 Task: Create a sub task Design and Implement Solution for the task  Improve performance of the app on low-end devices in the project TreasureLine , assign it to team member softage.7@softage.net and update the status of the sub task to  Off Track , set the priority of the sub task to High.
Action: Mouse moved to (61, 217)
Screenshot: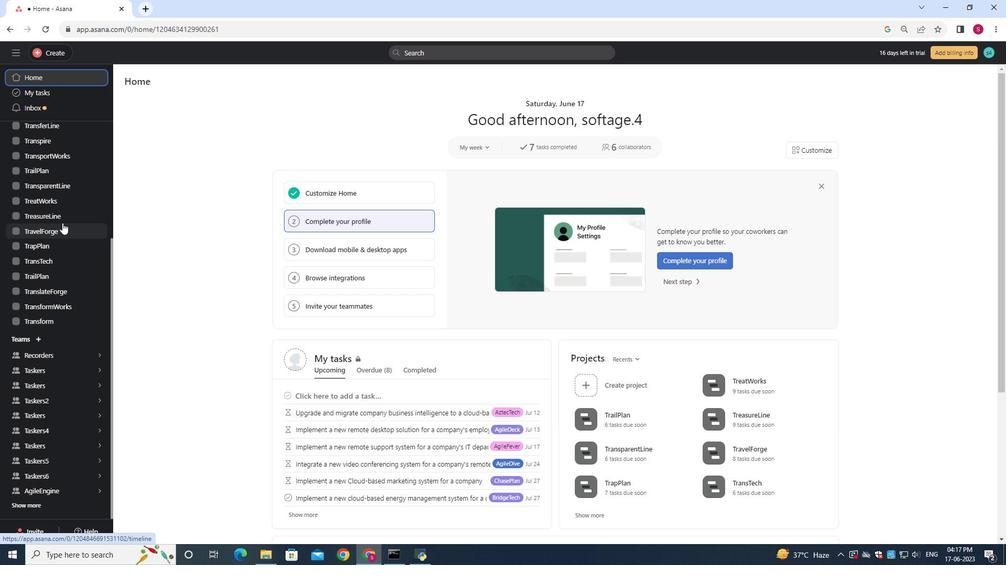 
Action: Mouse pressed left at (61, 217)
Screenshot: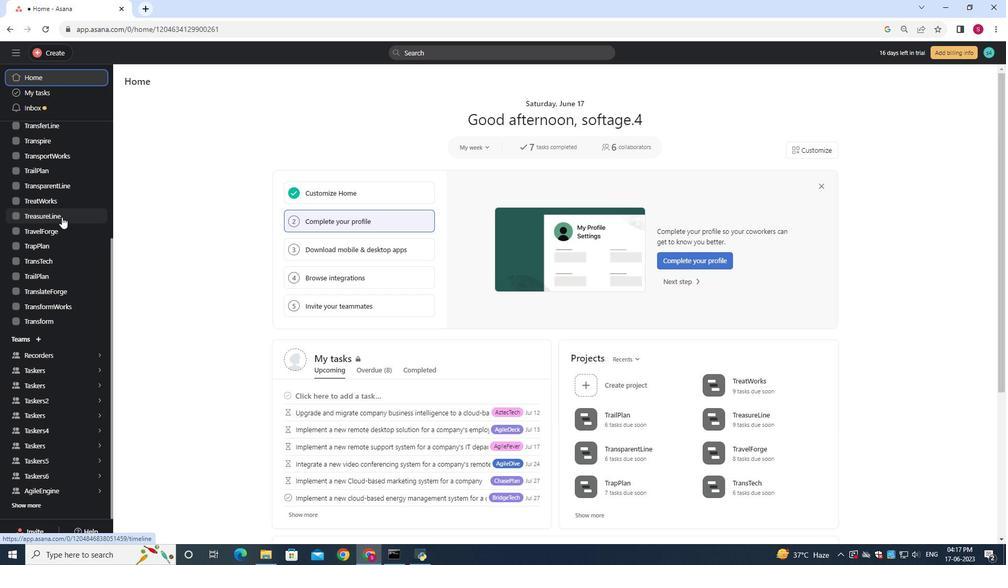 
Action: Mouse moved to (375, 232)
Screenshot: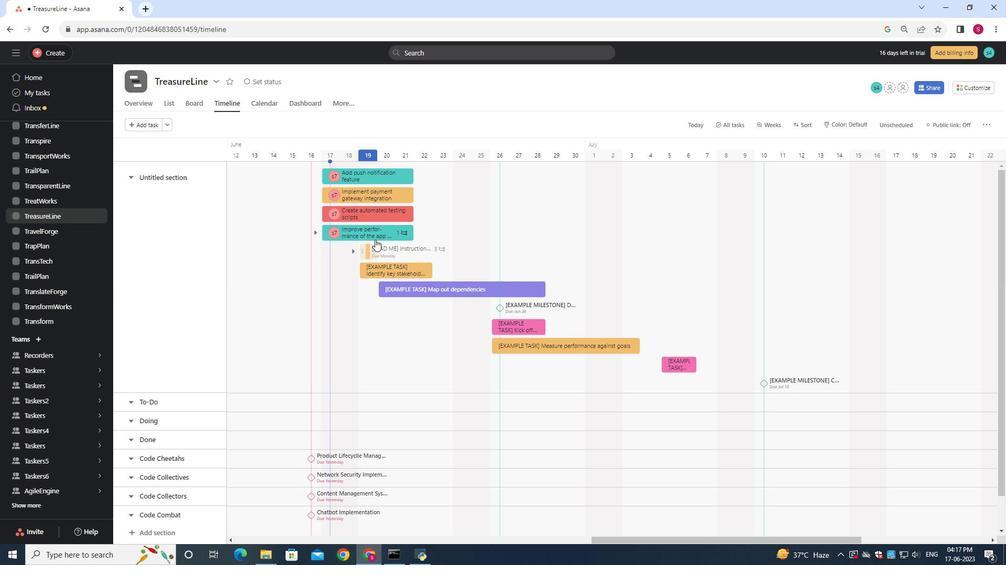 
Action: Mouse pressed left at (375, 232)
Screenshot: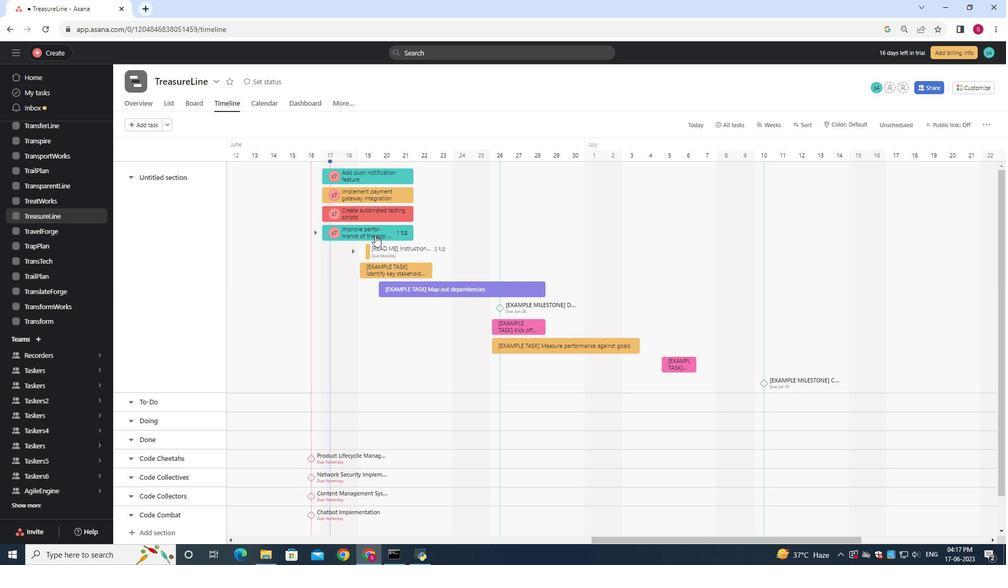 
Action: Mouse moved to (785, 339)
Screenshot: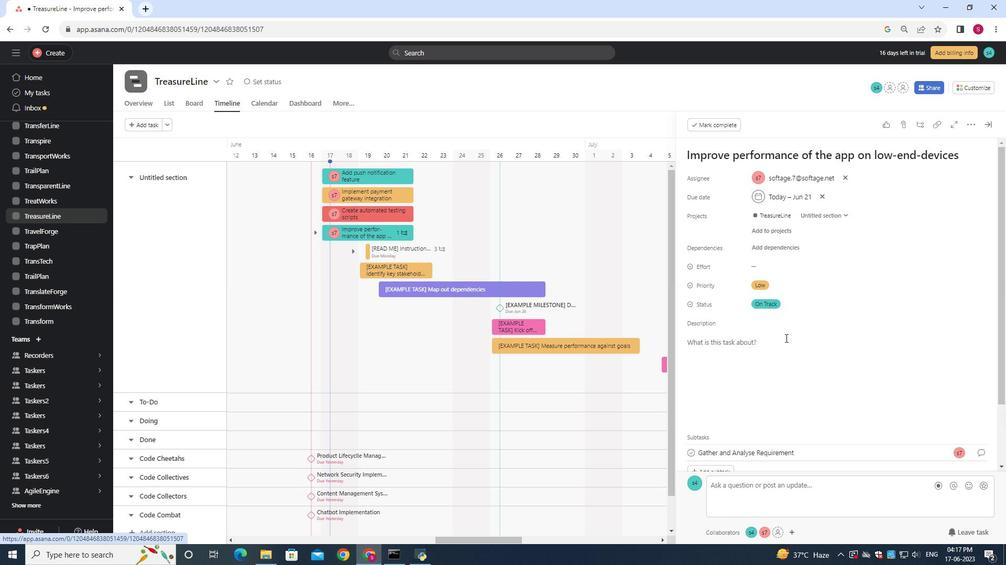 
Action: Mouse scrolled (785, 338) with delta (0, 0)
Screenshot: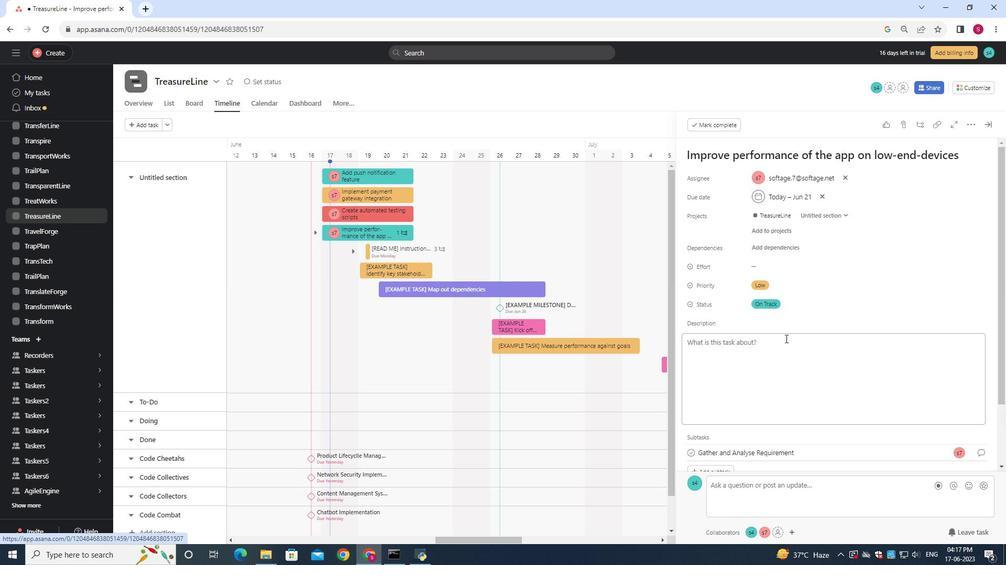 
Action: Mouse moved to (785, 340)
Screenshot: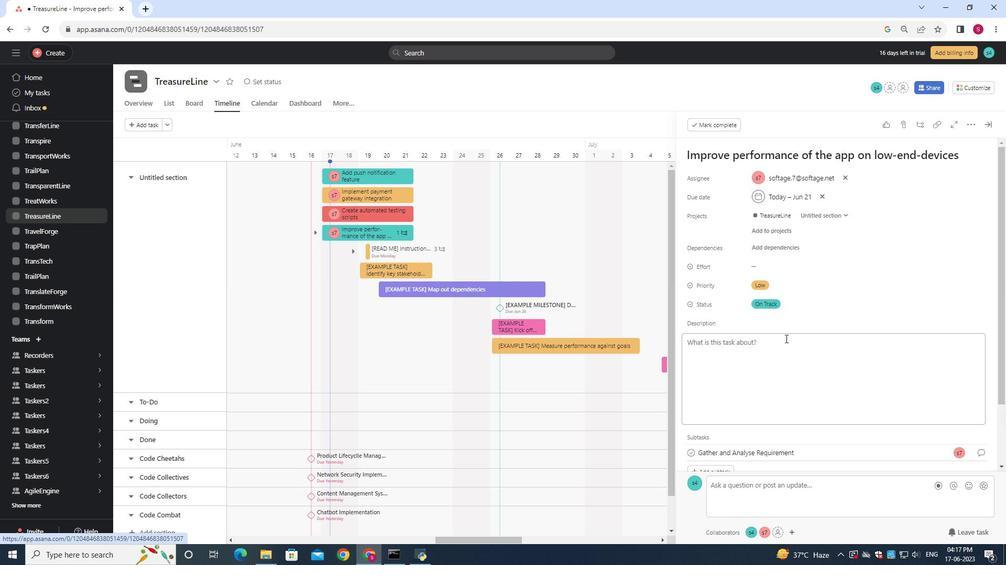 
Action: Mouse scrolled (785, 339) with delta (0, 0)
Screenshot: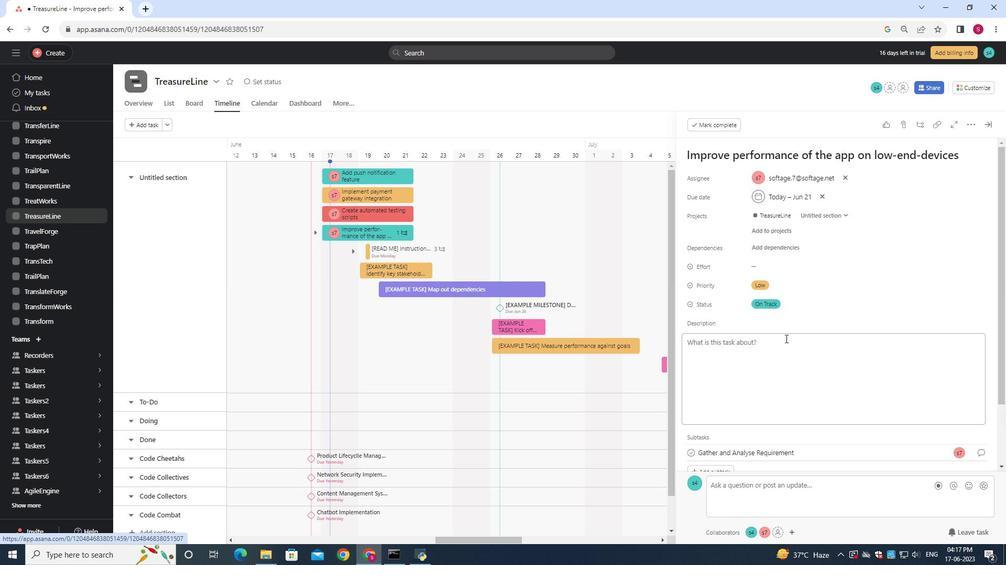 
Action: Mouse moved to (784, 340)
Screenshot: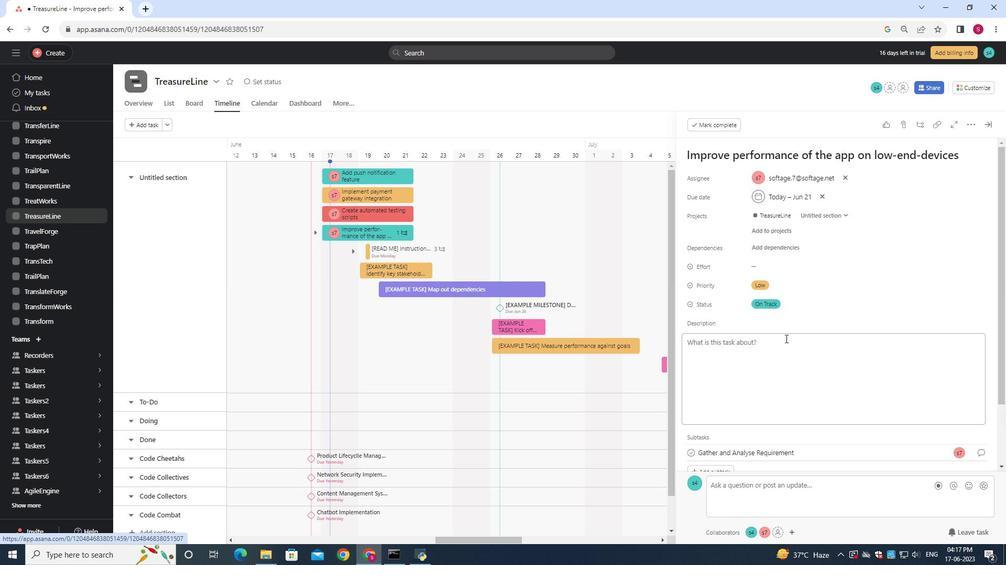 
Action: Mouse scrolled (784, 339) with delta (0, 0)
Screenshot: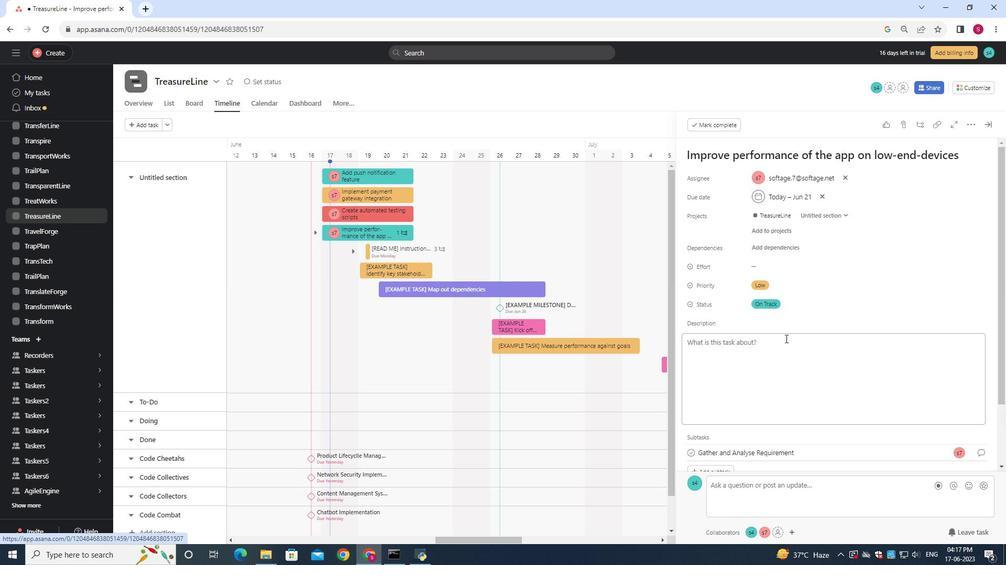 
Action: Mouse moved to (784, 340)
Screenshot: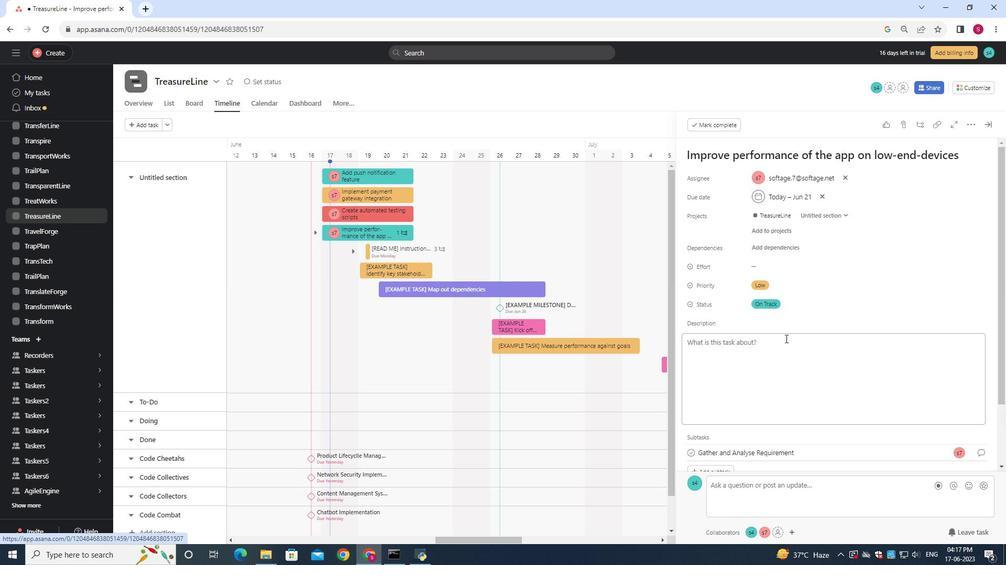 
Action: Mouse scrolled (784, 339) with delta (0, 0)
Screenshot: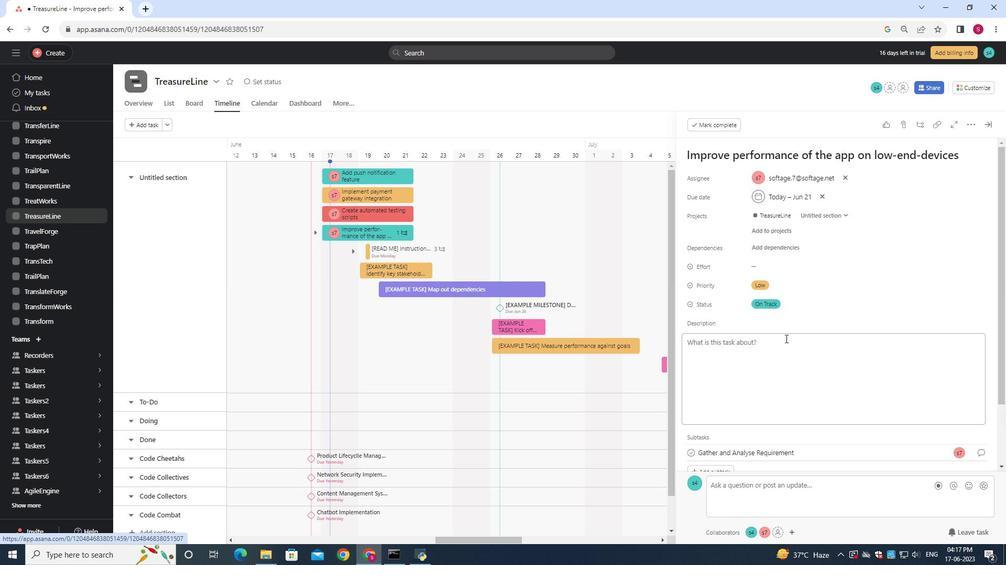 
Action: Mouse scrolled (784, 339) with delta (0, 0)
Screenshot: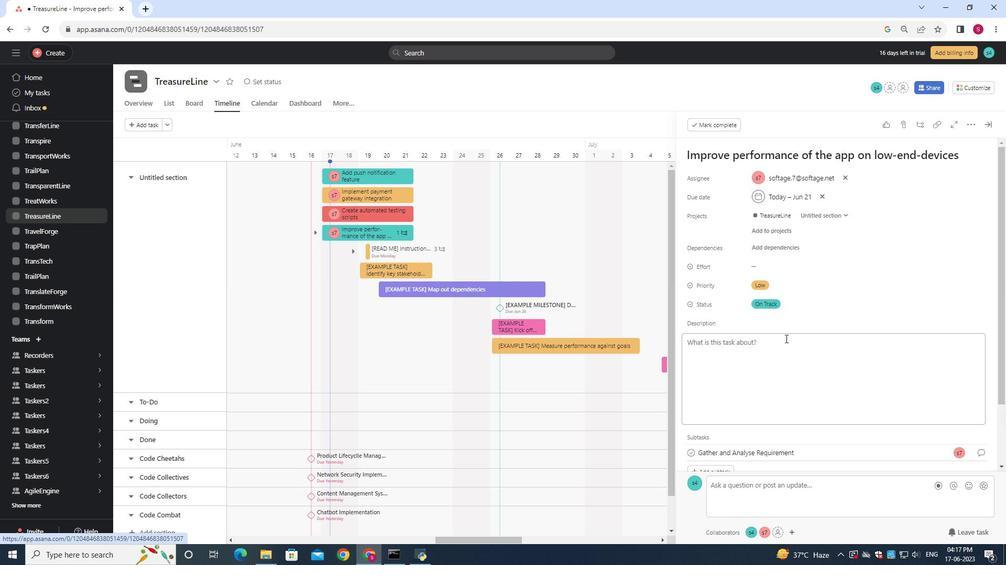 
Action: Mouse scrolled (784, 339) with delta (0, 0)
Screenshot: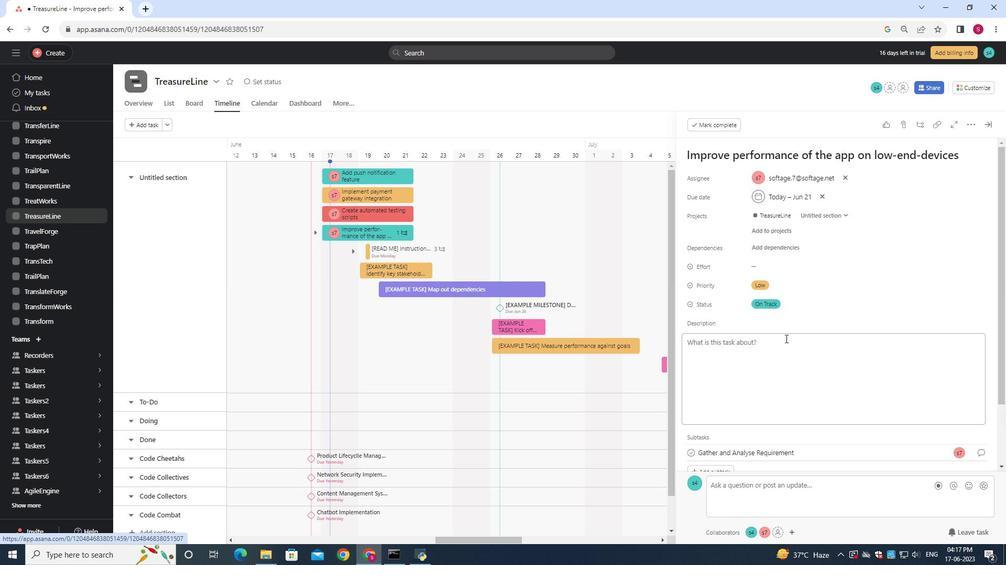 
Action: Mouse moved to (709, 397)
Screenshot: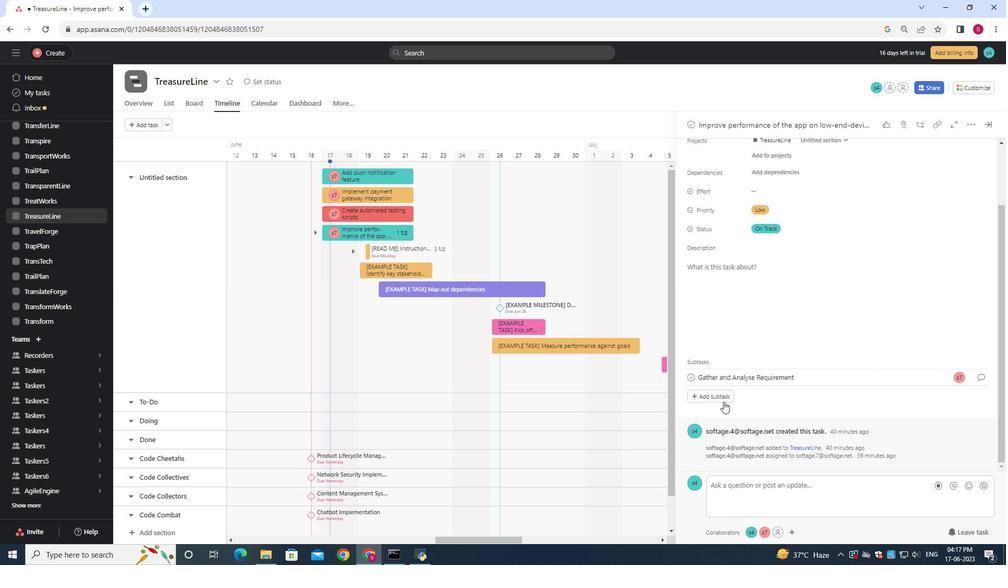 
Action: Mouse pressed left at (709, 397)
Screenshot: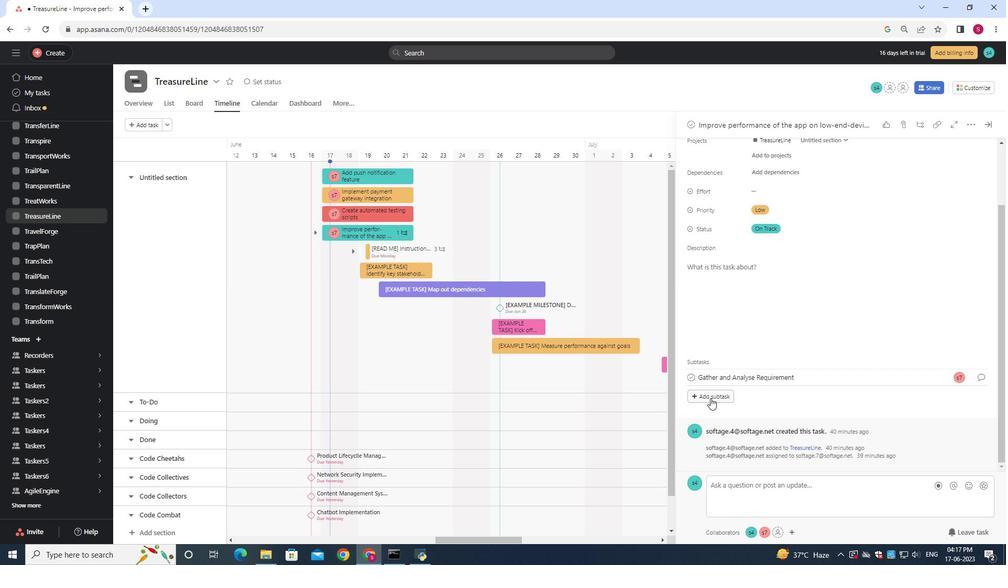
Action: Key pressed <Key.shift><Key.shift><Key.shift><Key.shift><Key.shift>Design<Key.space>and<Key.space><Key.shift>Implement<Key.space><Key.shift>Solution
Screenshot: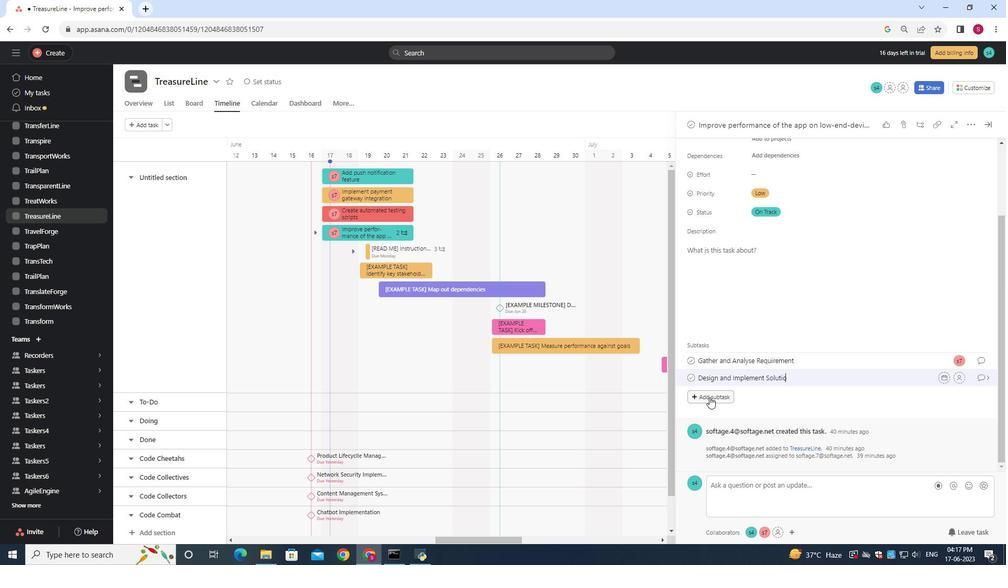 
Action: Mouse moved to (957, 377)
Screenshot: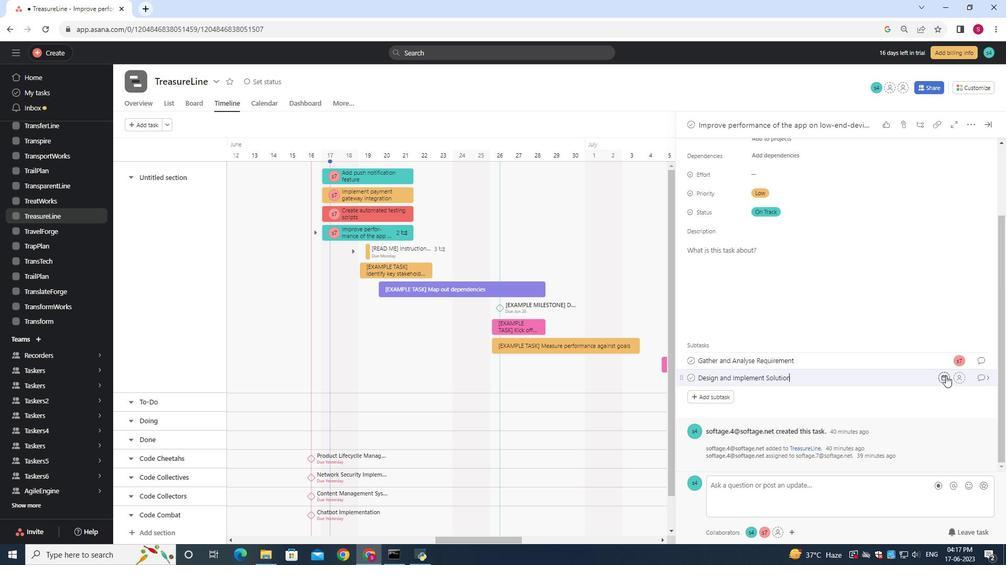 
Action: Mouse pressed left at (957, 377)
Screenshot: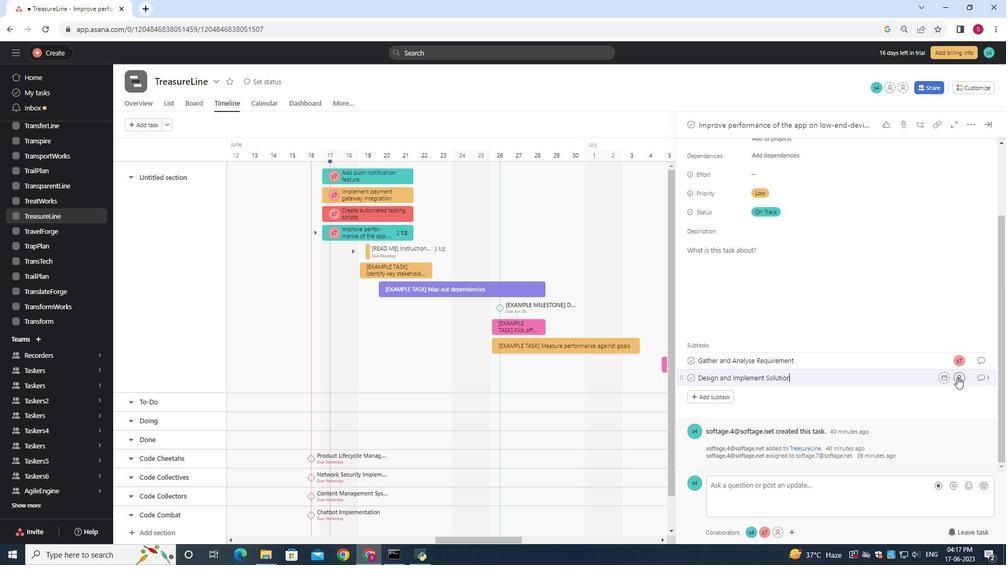 
Action: Key pressed softage.7<Key.shift><Key.shift><Key.shift><Key.shift><Key.shift><Key.shift><Key.shift><Key.shift>@softage.net
Screenshot: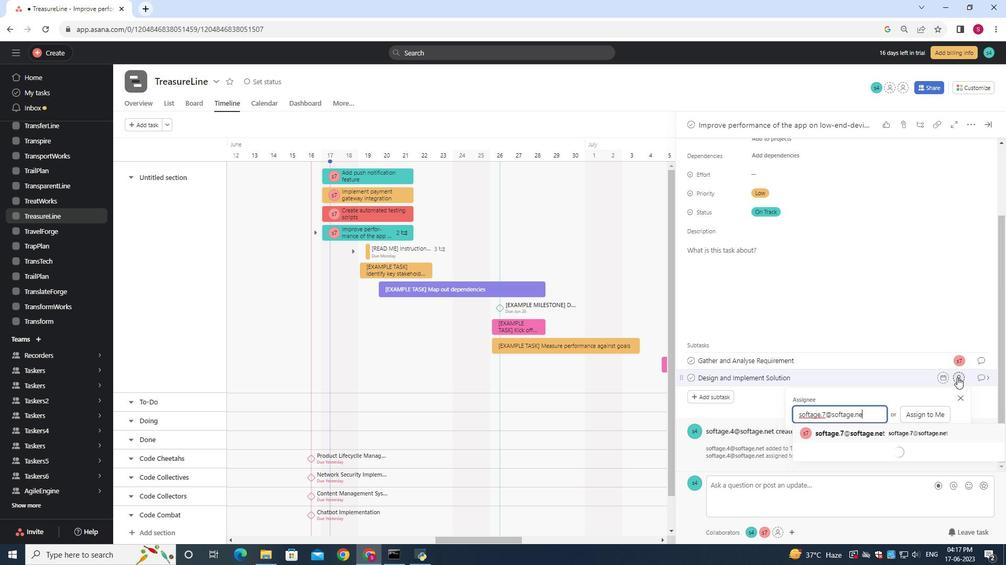 
Action: Mouse moved to (829, 435)
Screenshot: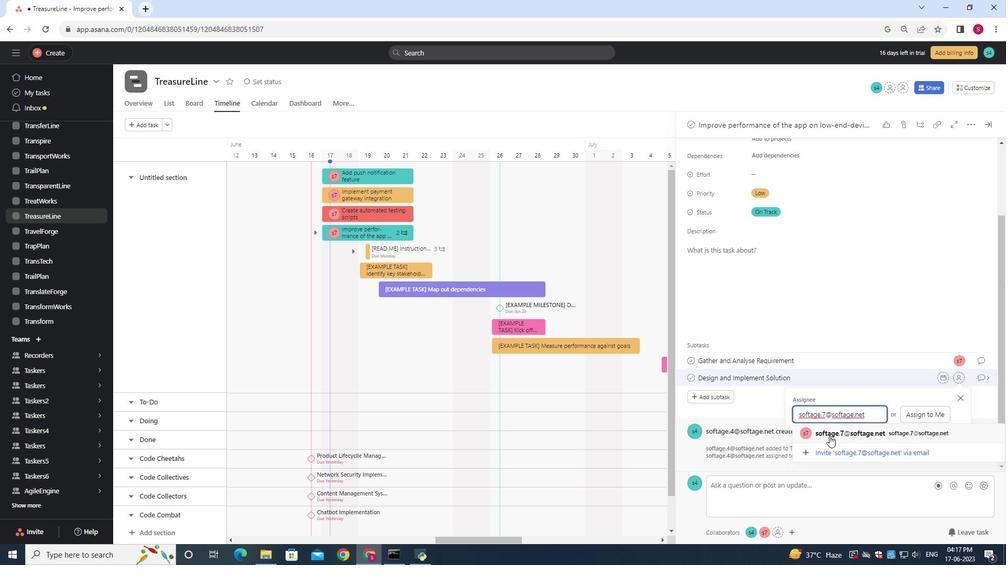 
Action: Mouse pressed left at (829, 435)
Screenshot: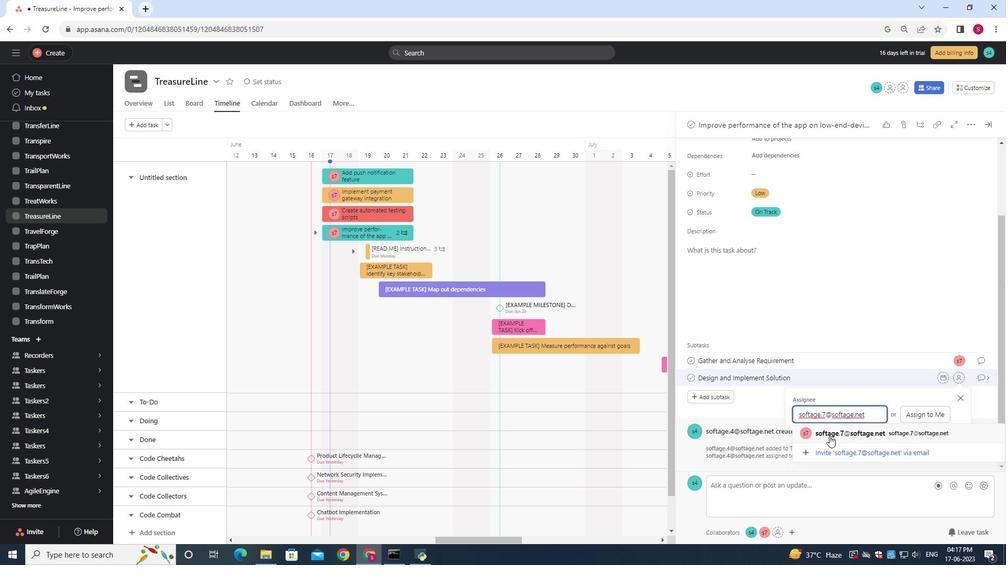 
Action: Mouse moved to (985, 375)
Screenshot: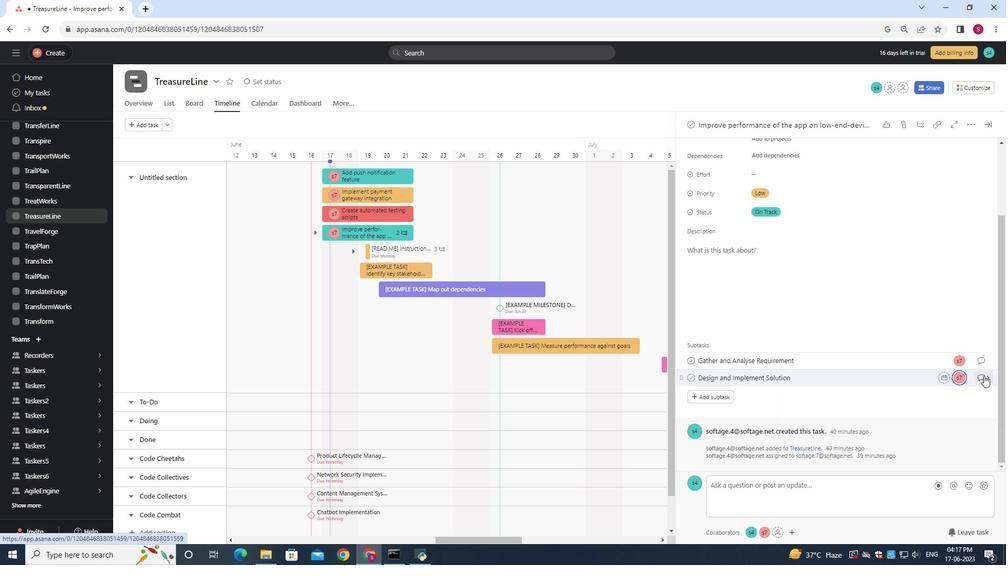 
Action: Mouse pressed left at (985, 375)
Screenshot: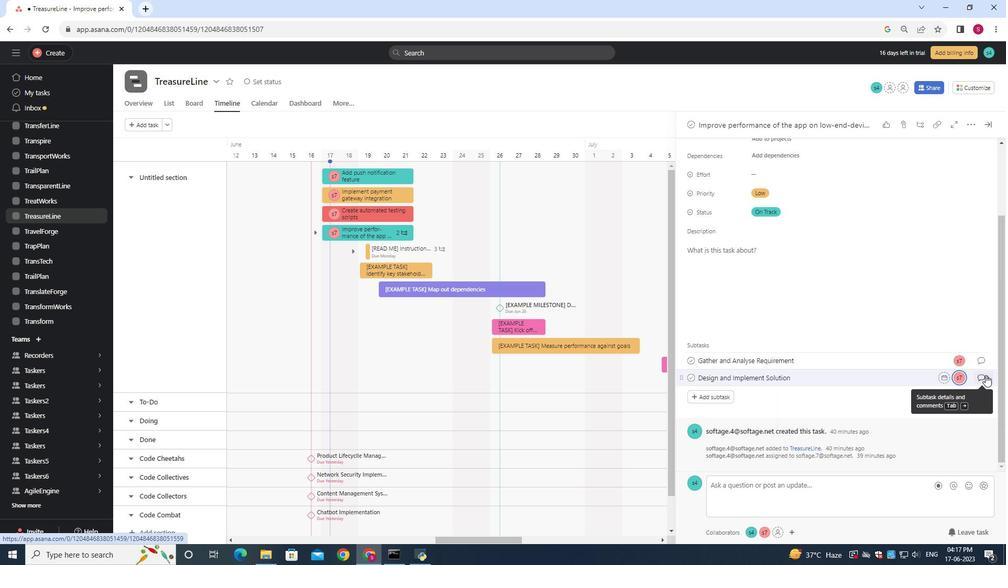 
Action: Mouse moved to (768, 363)
Screenshot: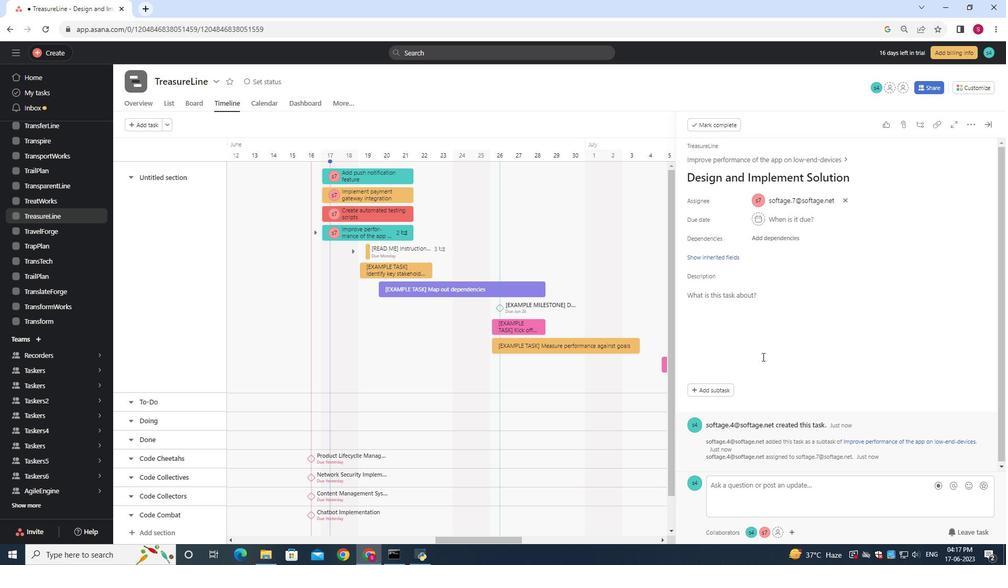 
Action: Mouse scrolled (768, 362) with delta (0, 0)
Screenshot: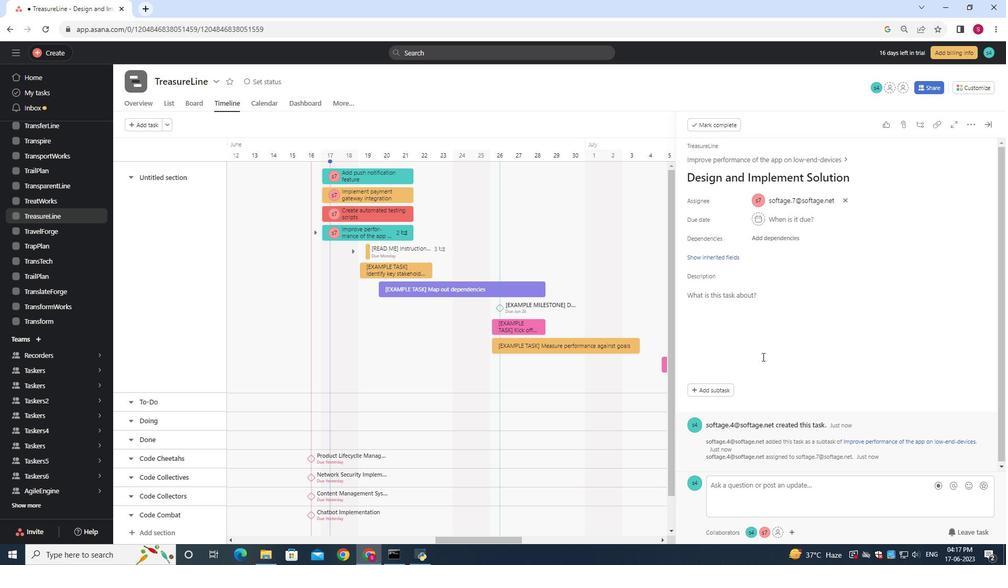 
Action: Mouse moved to (714, 257)
Screenshot: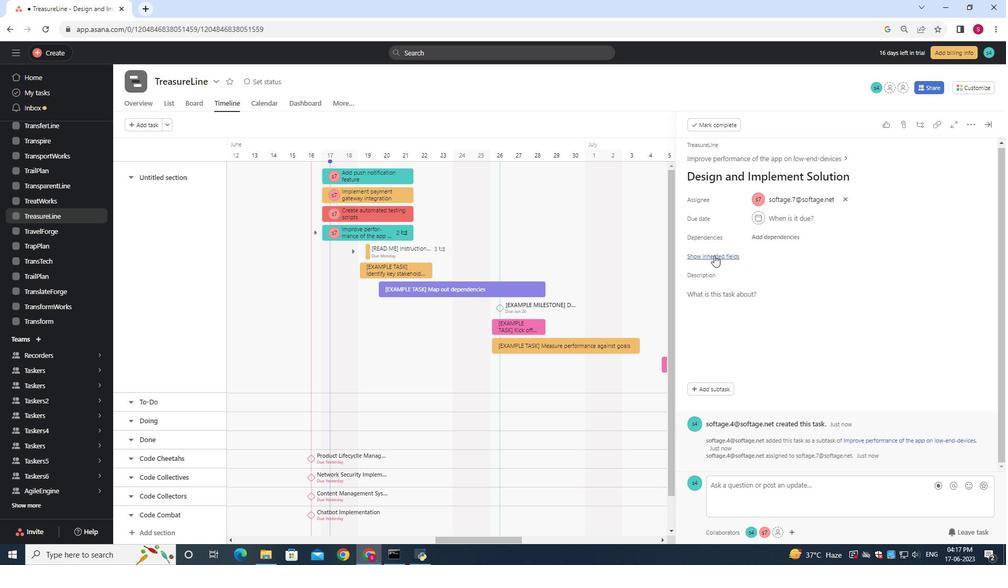 
Action: Mouse pressed left at (714, 257)
Screenshot: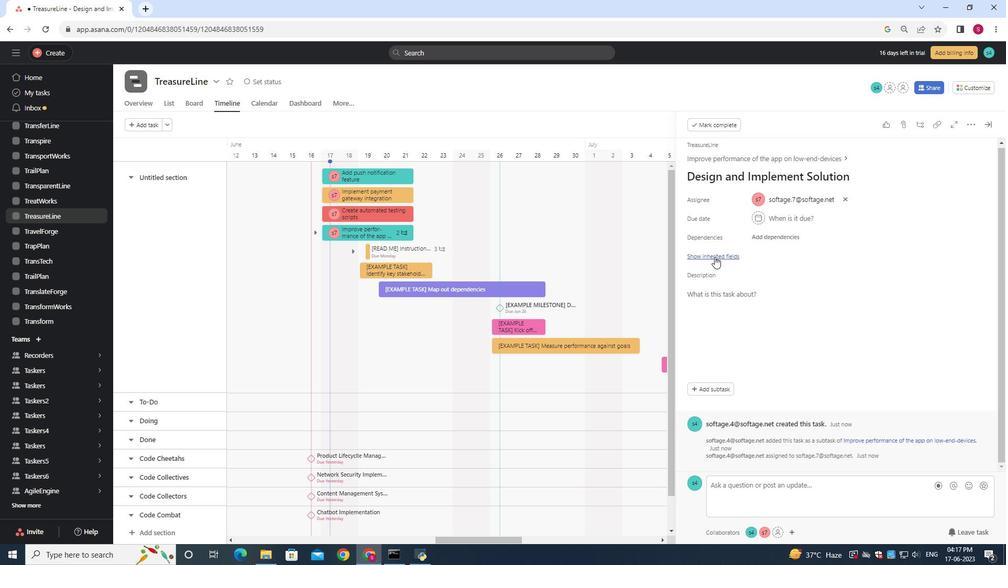 
Action: Mouse moved to (757, 255)
Screenshot: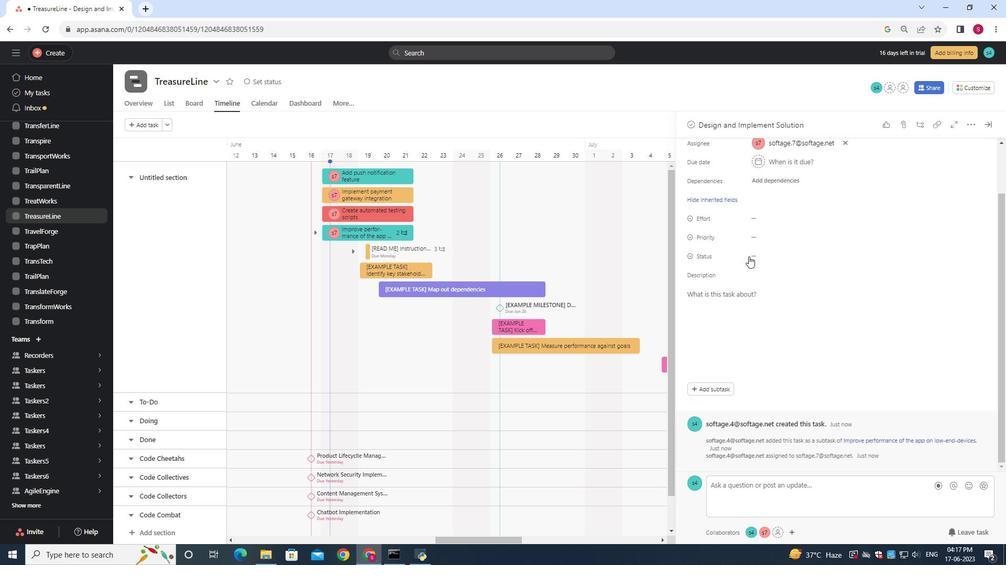
Action: Mouse pressed left at (757, 255)
Screenshot: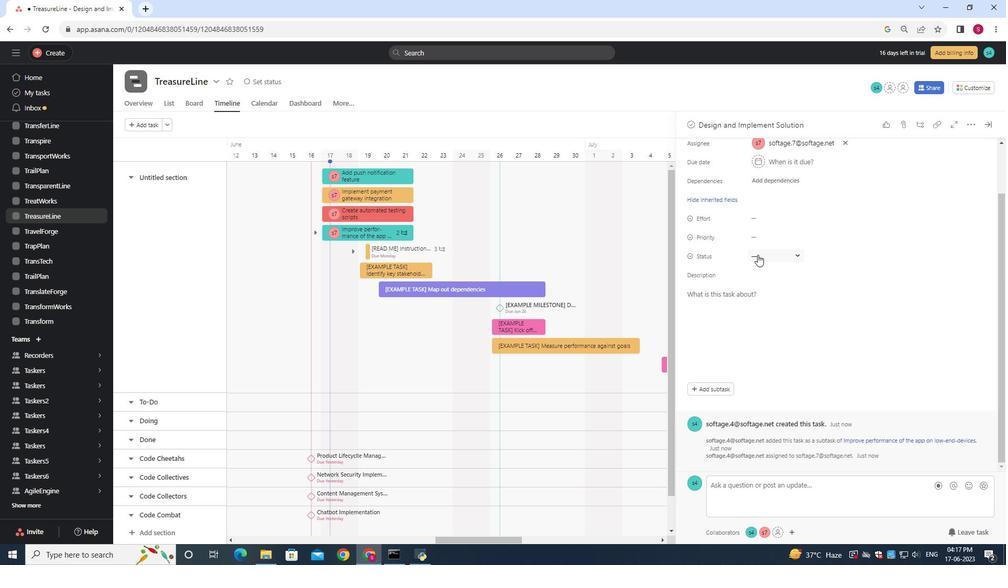 
Action: Mouse moved to (780, 321)
Screenshot: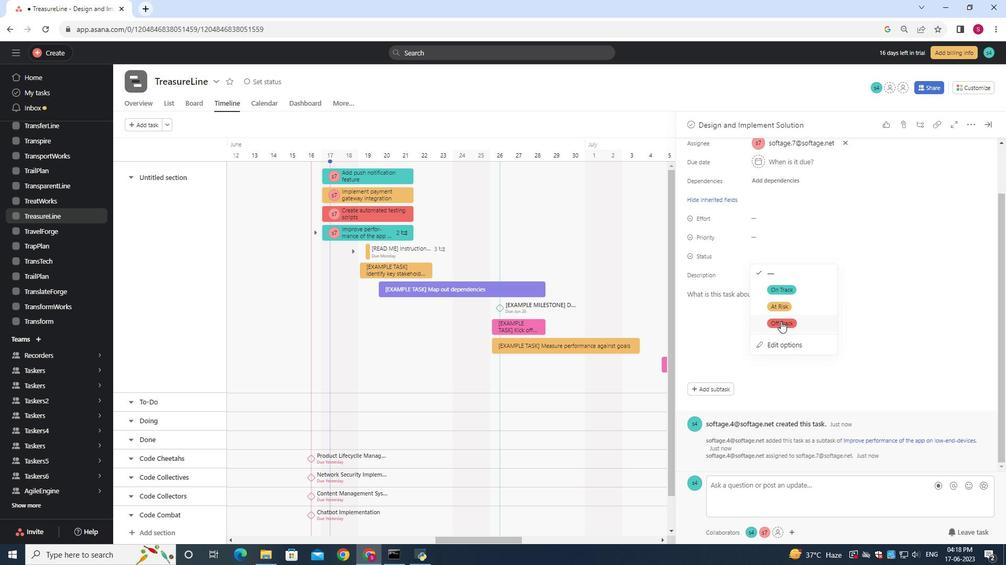 
Action: Mouse pressed left at (780, 321)
Screenshot: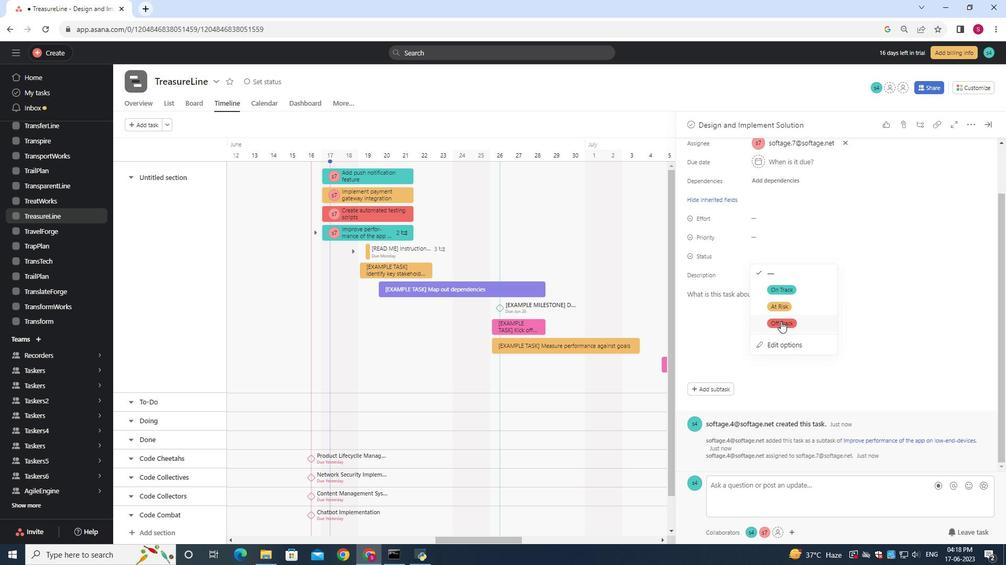 
Action: Mouse moved to (762, 238)
Screenshot: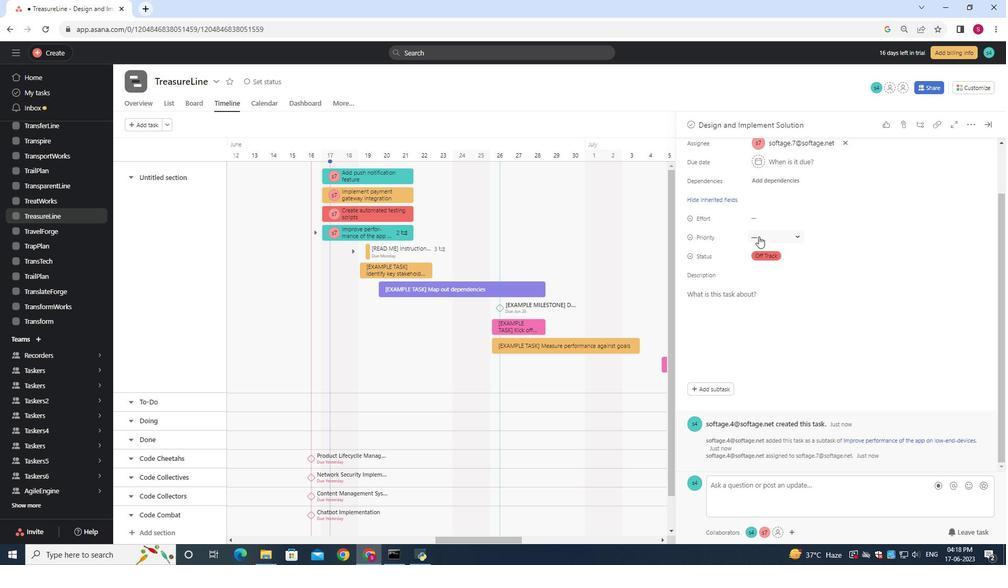 
Action: Mouse pressed left at (762, 238)
Screenshot: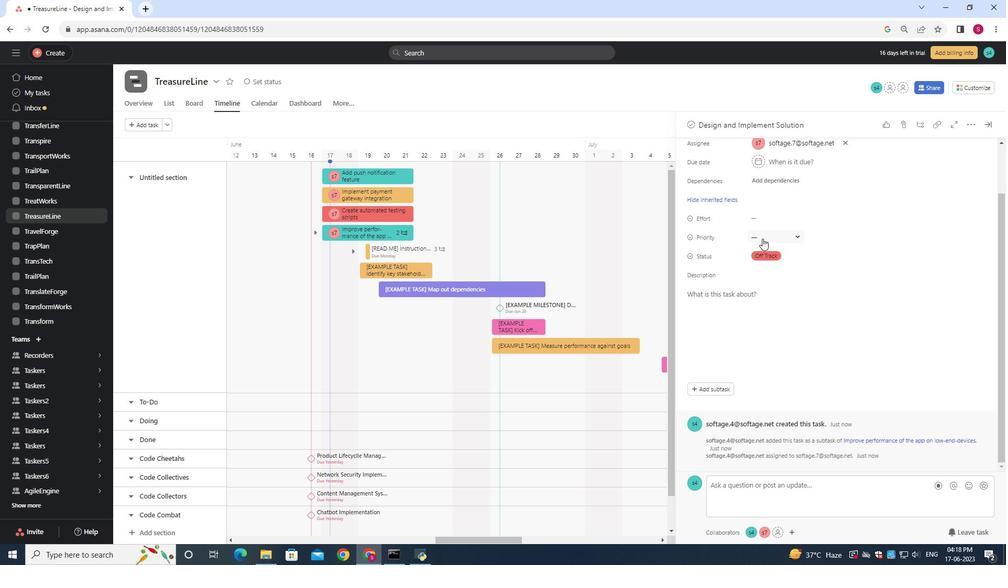 
Action: Mouse moved to (773, 266)
Screenshot: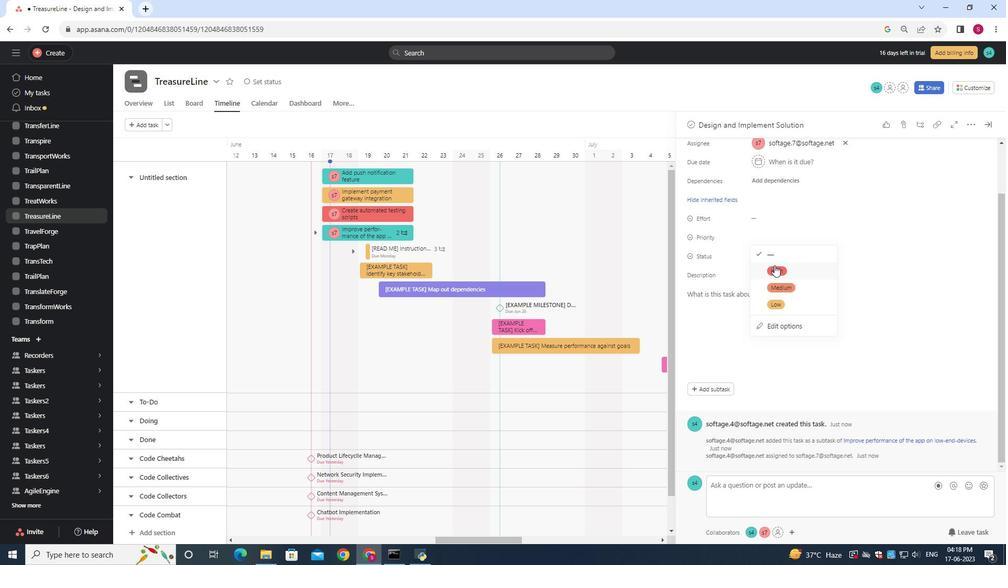 
Action: Mouse pressed left at (773, 266)
Screenshot: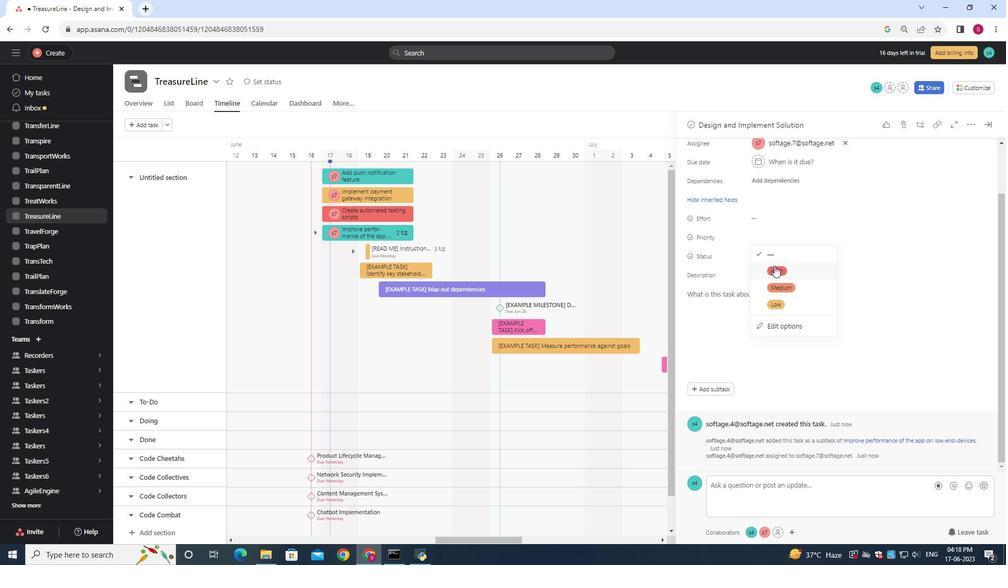 
Action: Mouse moved to (727, 238)
Screenshot: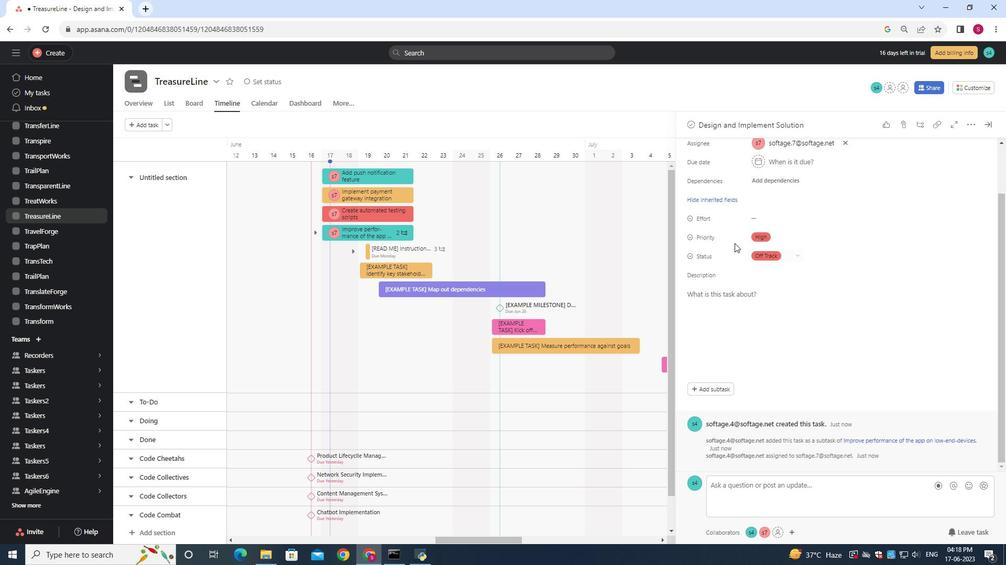 
